 Task: Search email   from parteek.kumar@softage.net in folder Folder0010 with a subject Subject0006
Action: Mouse moved to (581, 46)
Screenshot: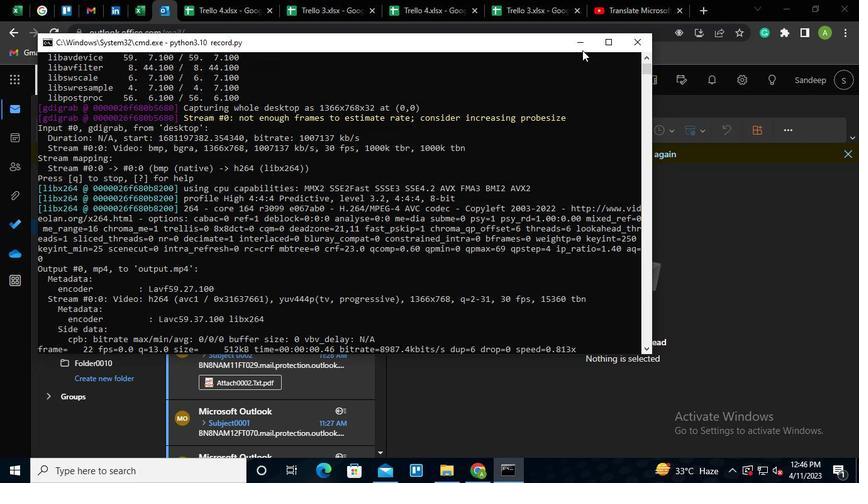 
Action: Mouse pressed left at (581, 46)
Screenshot: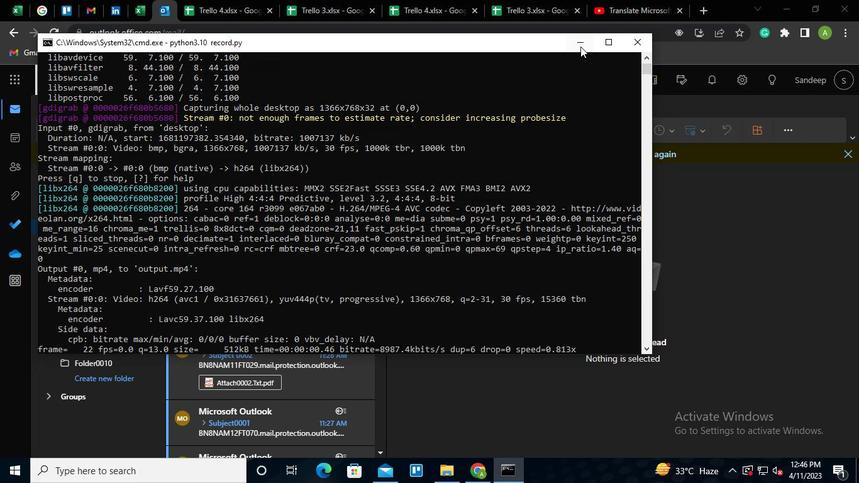 
Action: Mouse moved to (374, 81)
Screenshot: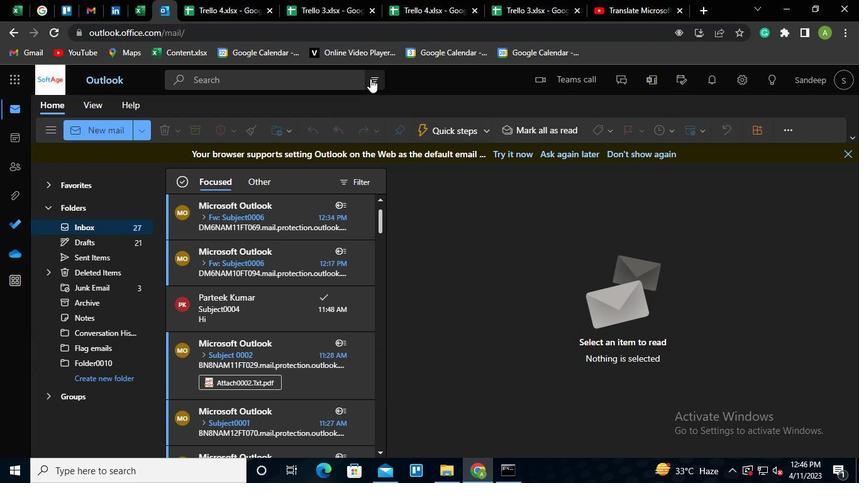 
Action: Mouse pressed left at (374, 81)
Screenshot: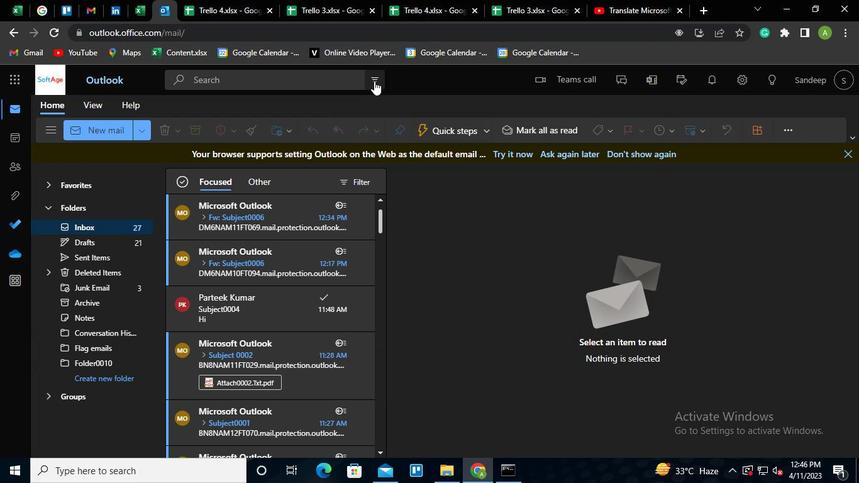 
Action: Mouse moved to (337, 104)
Screenshot: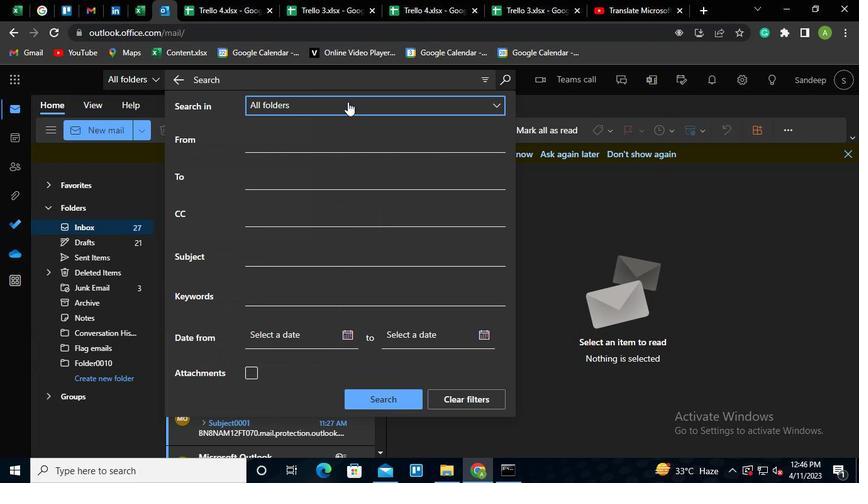 
Action: Mouse pressed left at (337, 104)
Screenshot: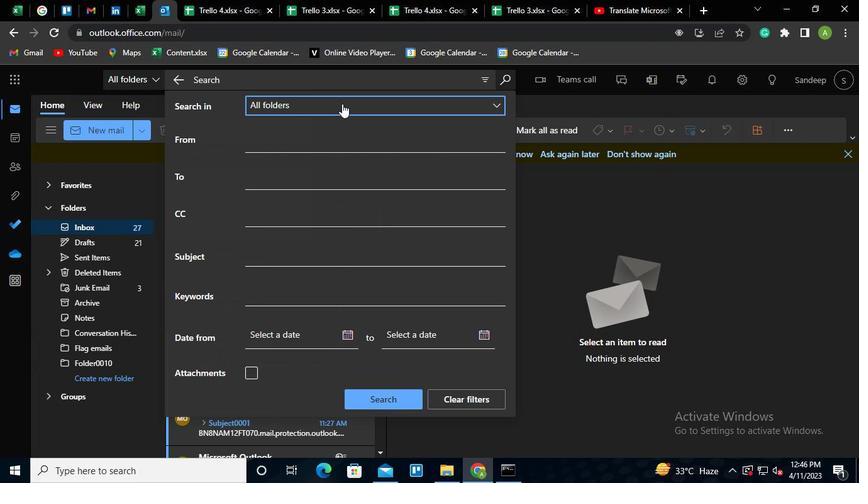 
Action: Mouse moved to (287, 300)
Screenshot: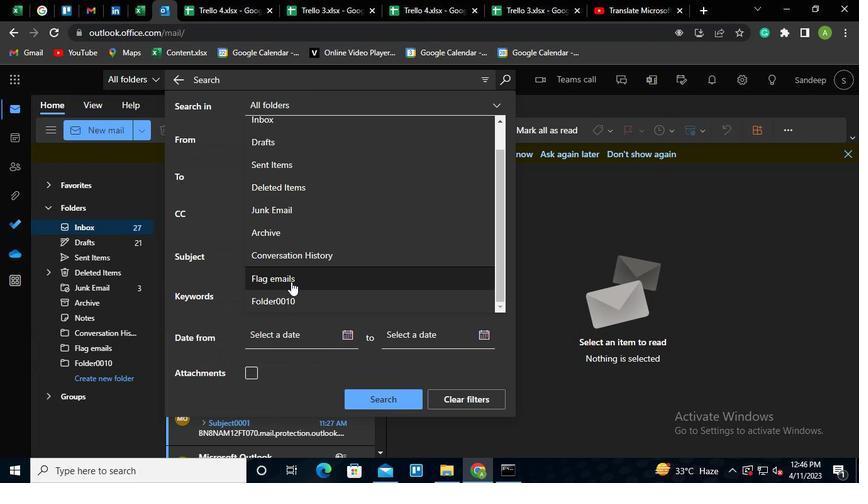 
Action: Mouse pressed left at (287, 300)
Screenshot: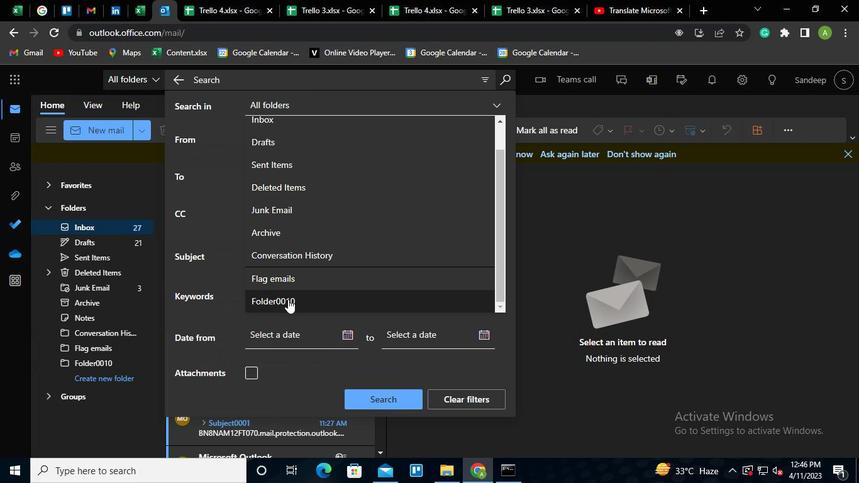 
Action: Mouse moved to (268, 141)
Screenshot: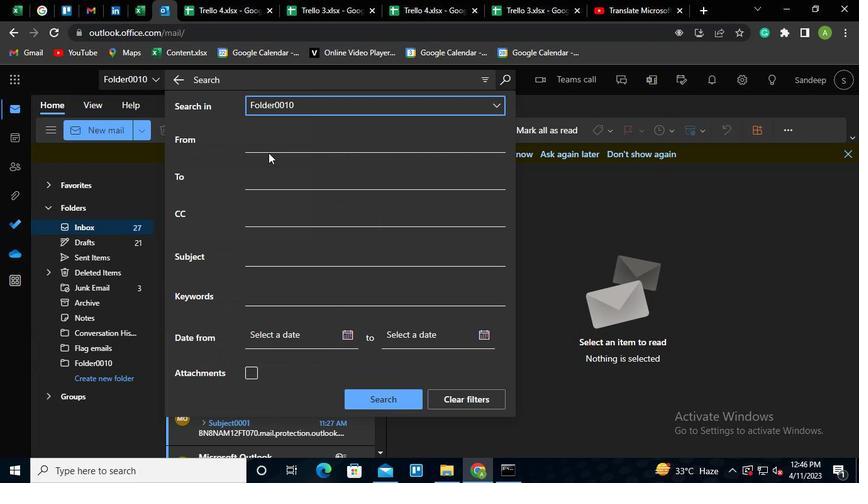 
Action: Mouse pressed left at (268, 141)
Screenshot: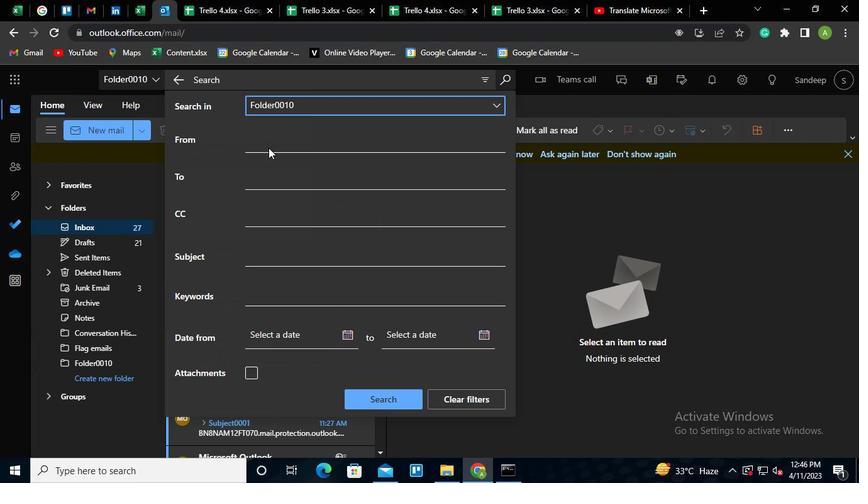 
Action: Mouse moved to (284, 207)
Screenshot: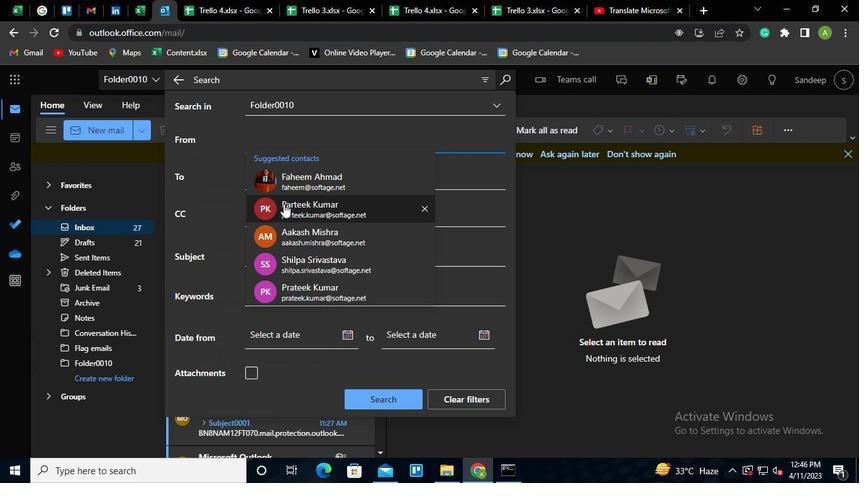 
Action: Mouse pressed left at (284, 207)
Screenshot: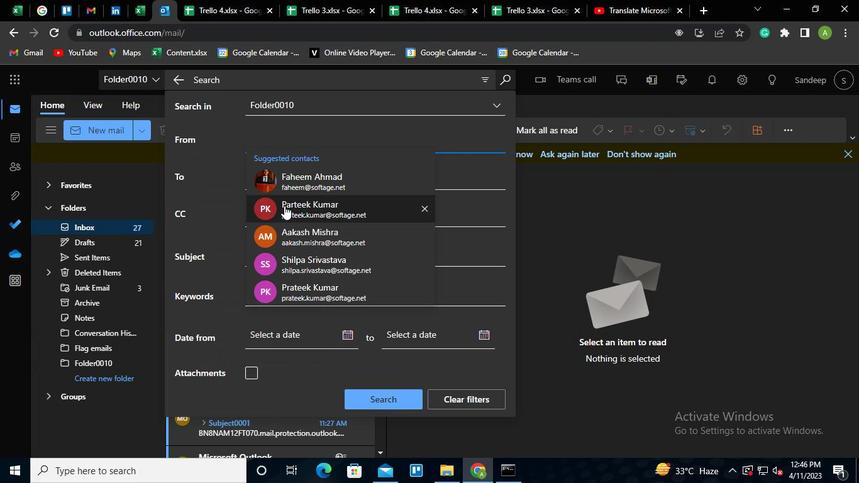 
Action: Mouse moved to (266, 259)
Screenshot: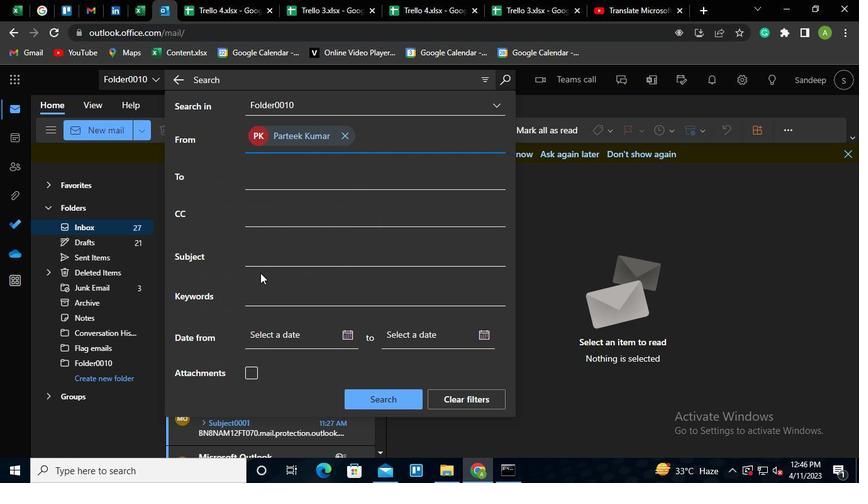 
Action: Mouse pressed left at (266, 259)
Screenshot: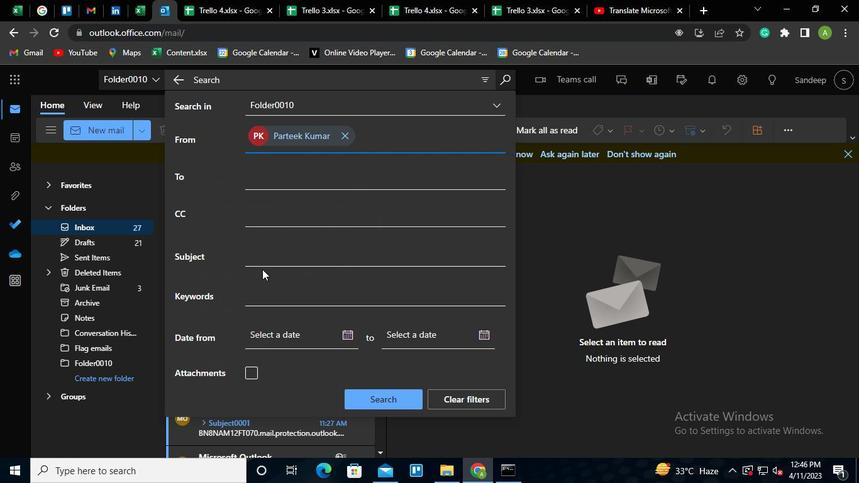 
Action: Keyboard Key.shift
Screenshot: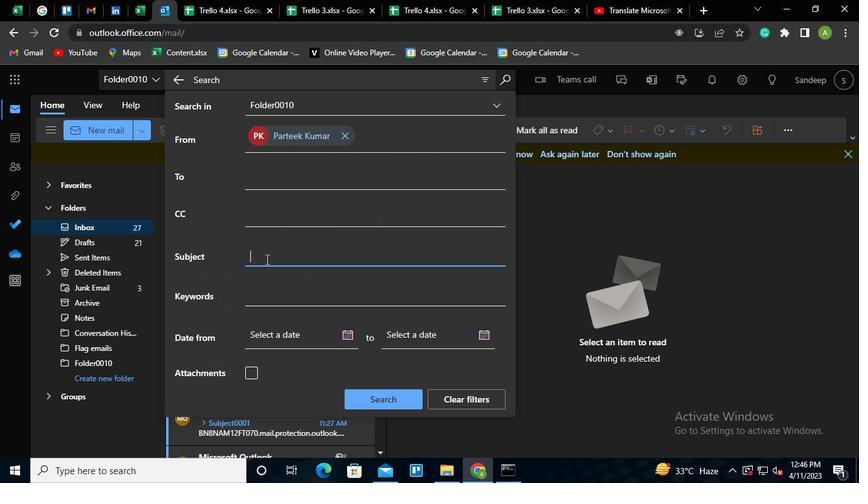 
Action: Keyboard S
Screenshot: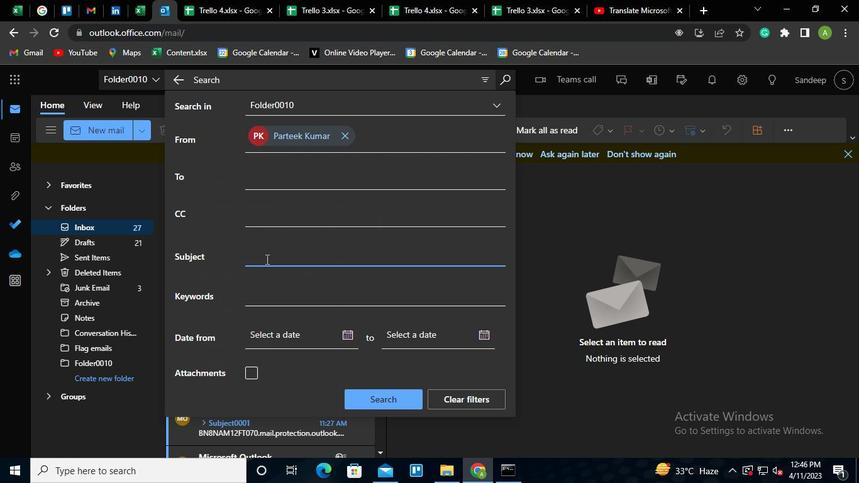 
Action: Keyboard u
Screenshot: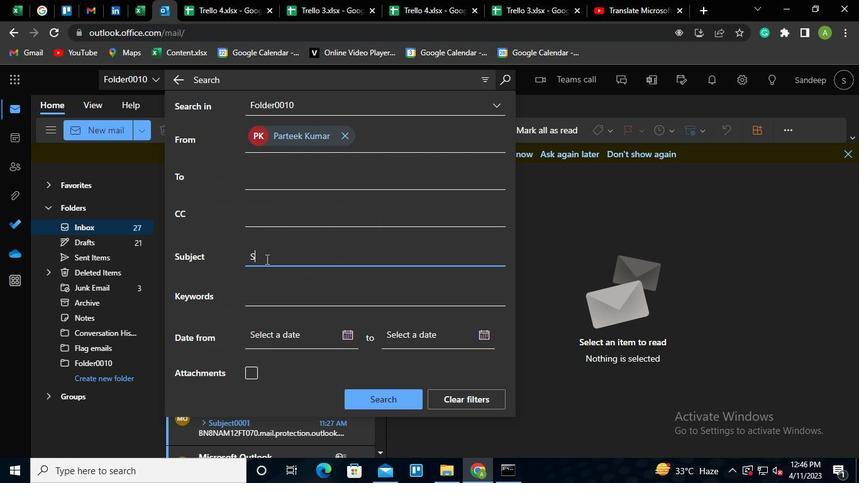
Action: Keyboard b
Screenshot: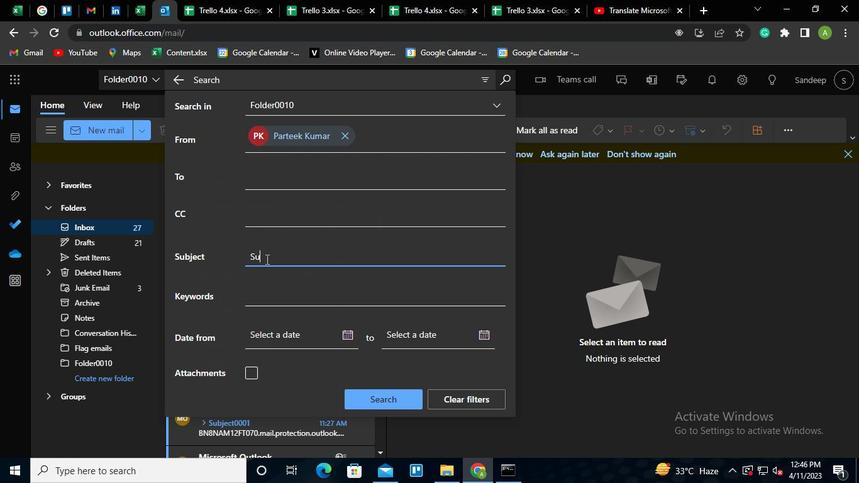 
Action: Keyboard j
Screenshot: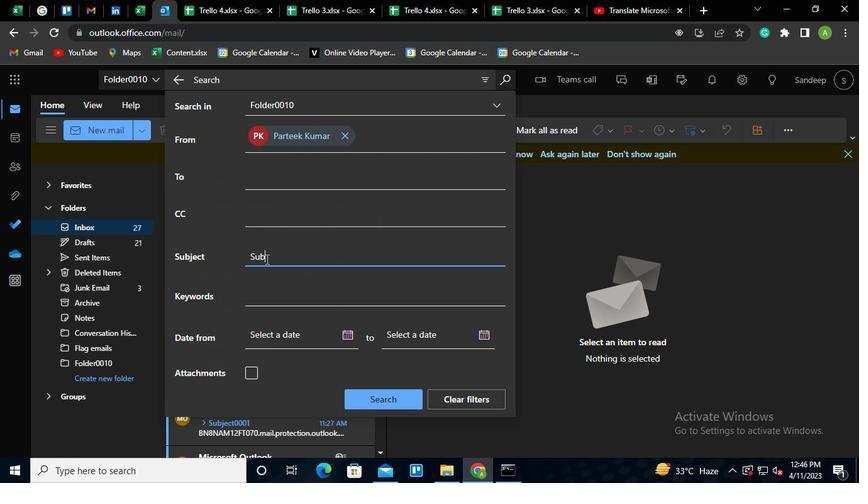 
Action: Keyboard e
Screenshot: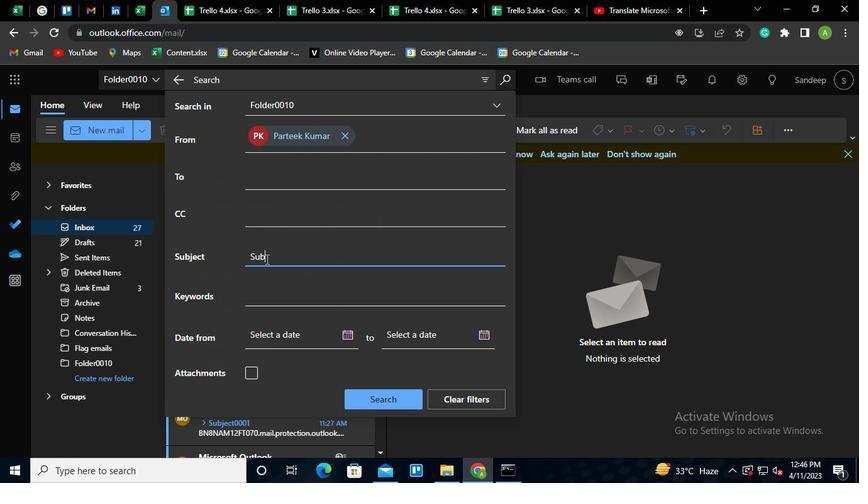 
Action: Keyboard c
Screenshot: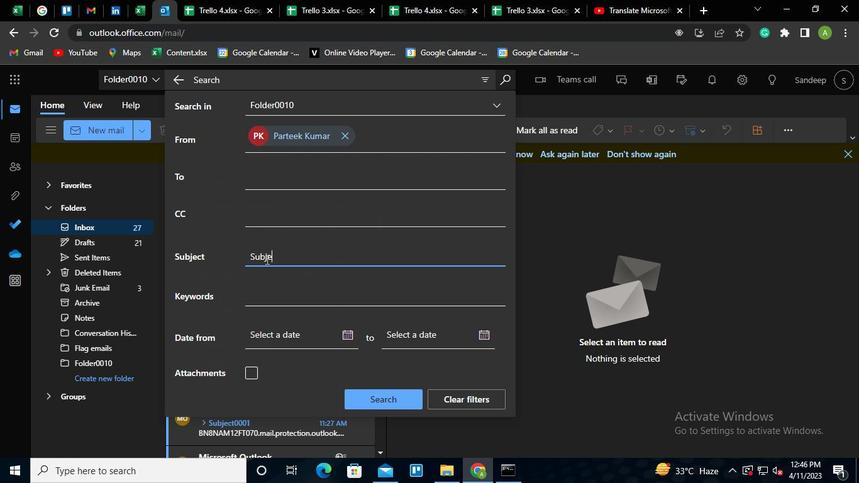 
Action: Keyboard t
Screenshot: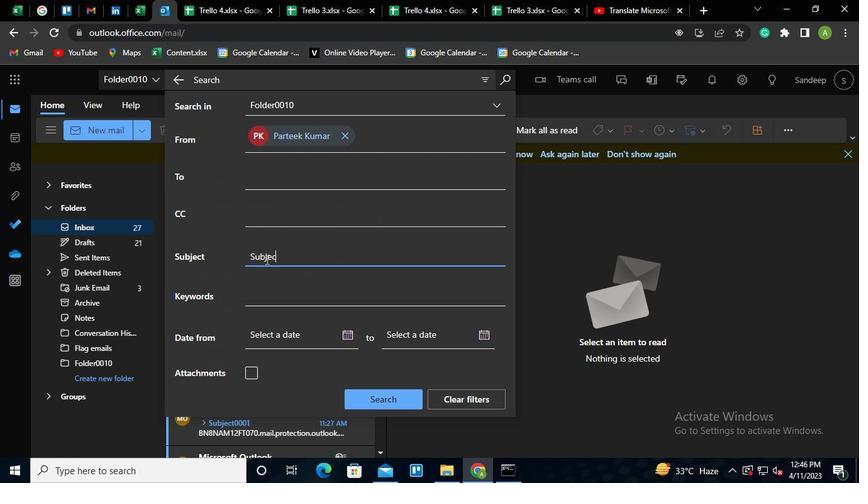 
Action: Keyboard <96>
Screenshot: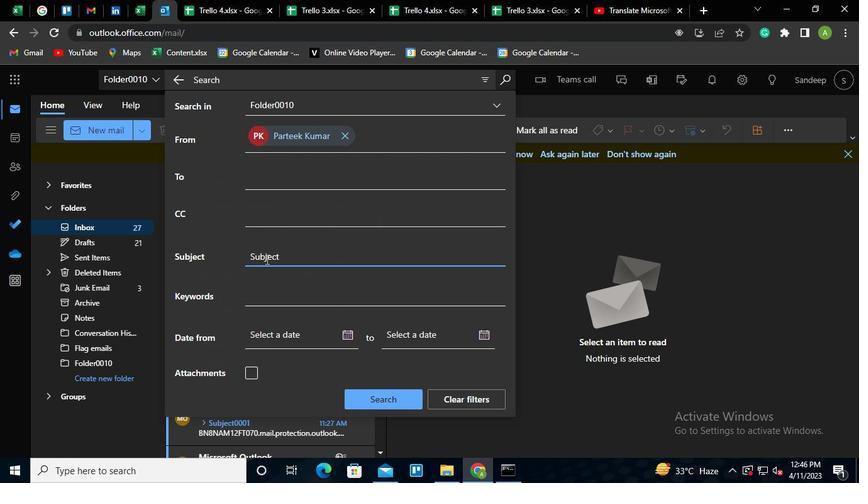 
Action: Keyboard <96>
Screenshot: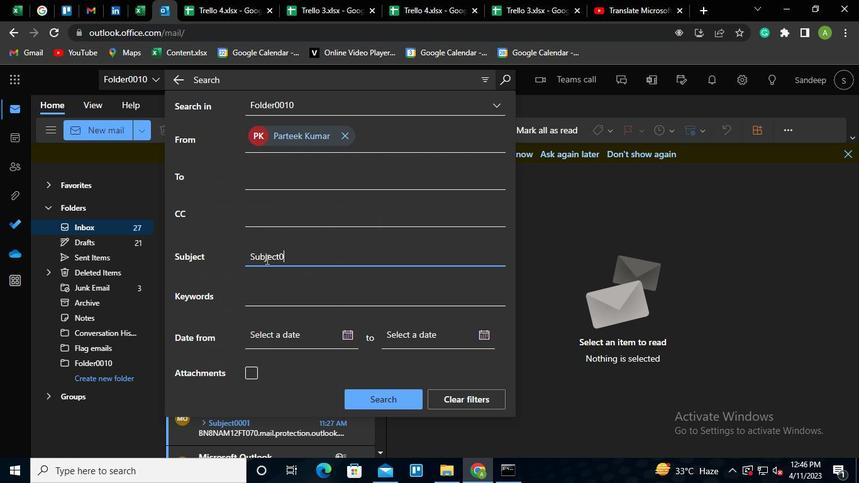 
Action: Keyboard <102>
Screenshot: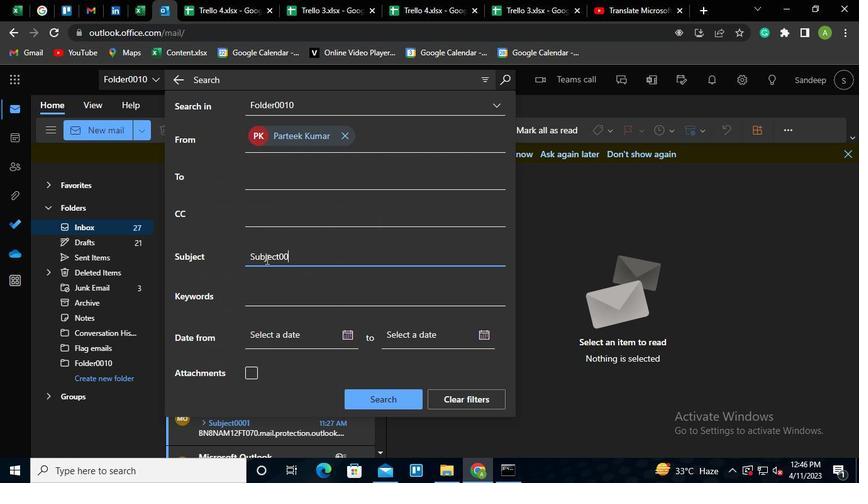 
Action: Keyboard Key.backspace
Screenshot: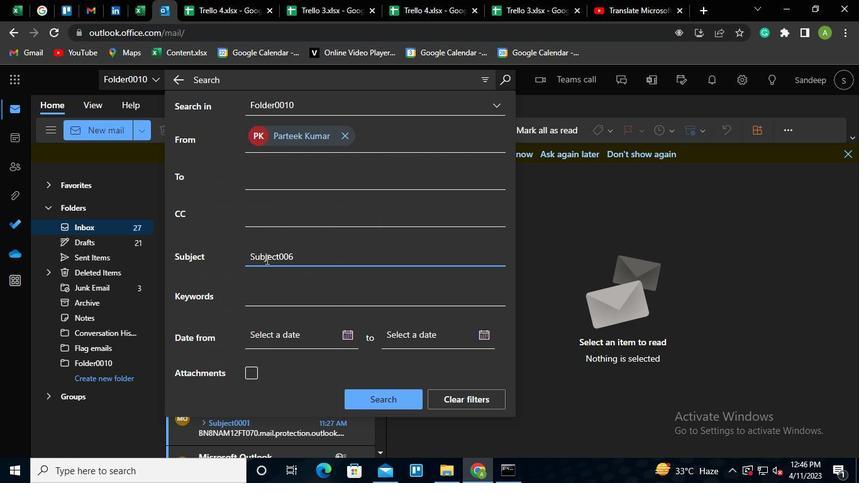 
Action: Keyboard <96>
Screenshot: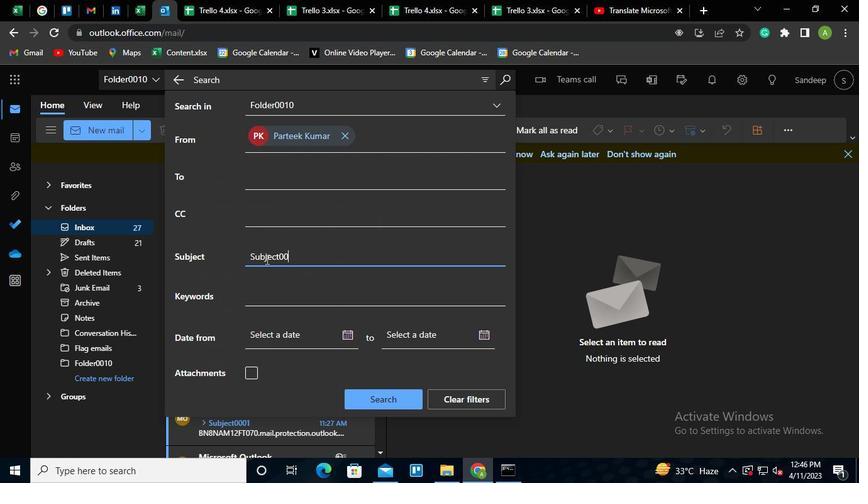 
Action: Keyboard <102>
Screenshot: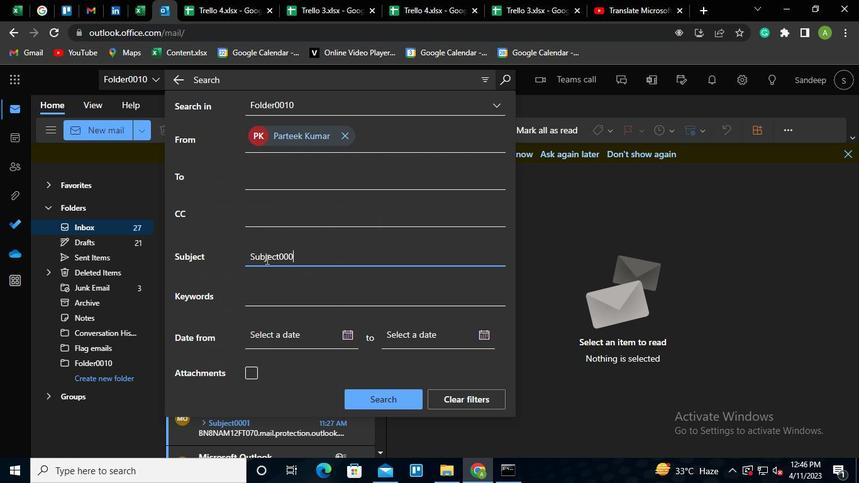 
Action: Mouse moved to (367, 399)
Screenshot: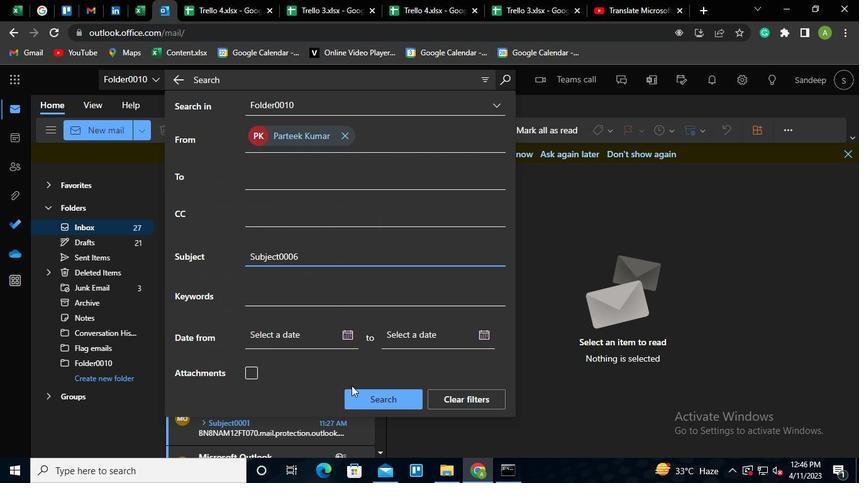 
Action: Mouse pressed left at (367, 399)
Screenshot: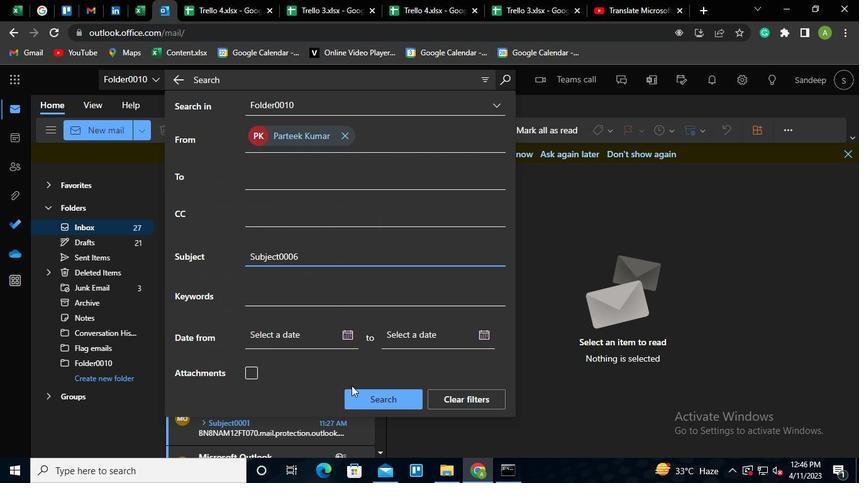 
Action: Mouse moved to (520, 472)
Screenshot: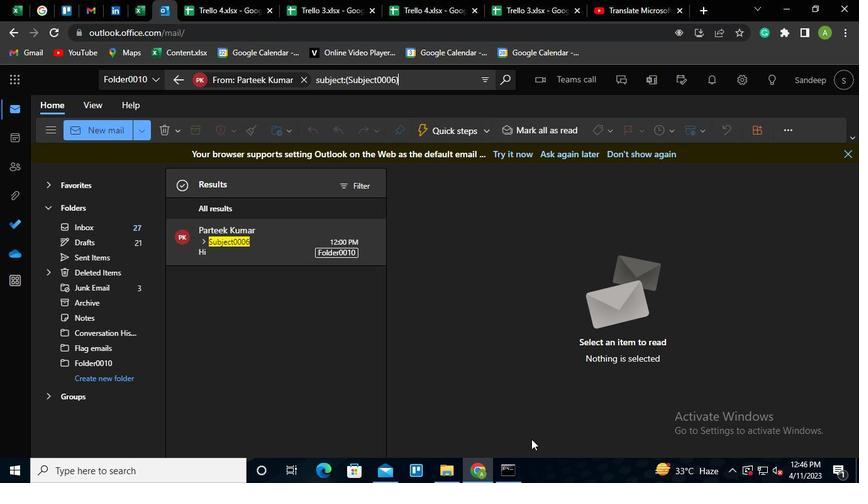
Action: Mouse pressed left at (520, 472)
Screenshot: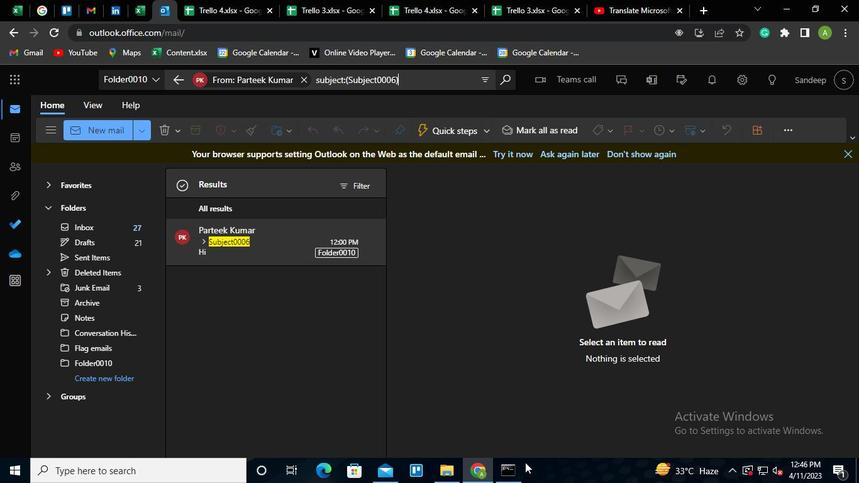 
Action: Mouse moved to (639, 37)
Screenshot: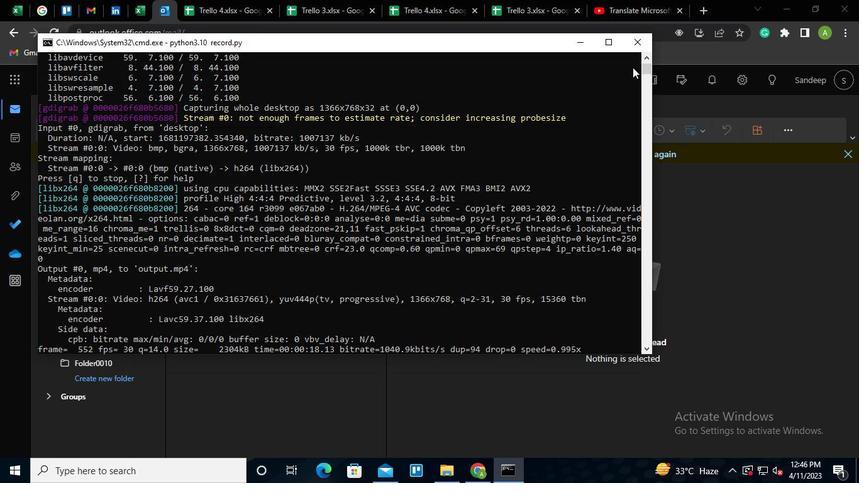 
Action: Mouse pressed left at (639, 37)
Screenshot: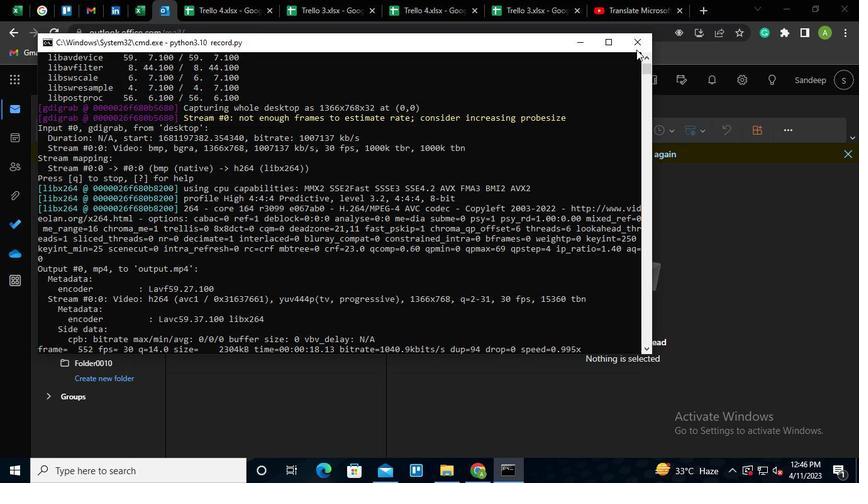 
